 Task: Change theme to modern writer.
Action: Mouse moved to (414, 88)
Screenshot: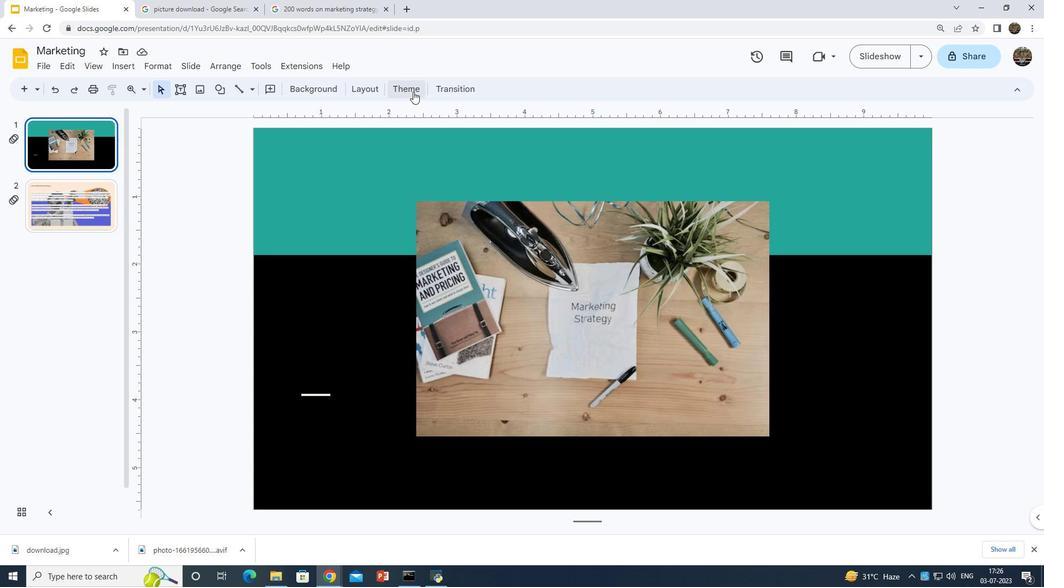 
Action: Mouse pressed left at (414, 88)
Screenshot: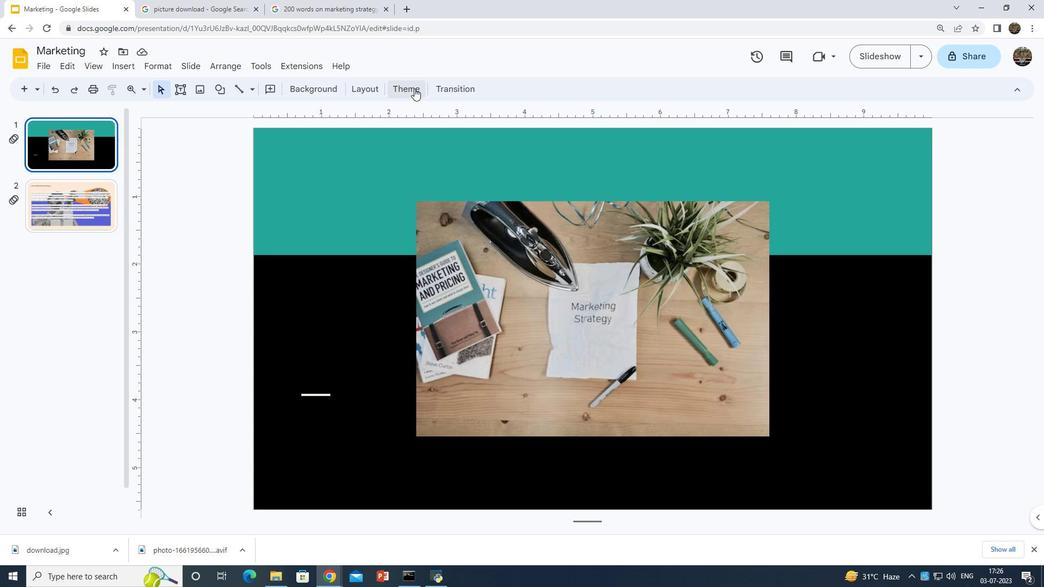 
Action: Mouse moved to (919, 299)
Screenshot: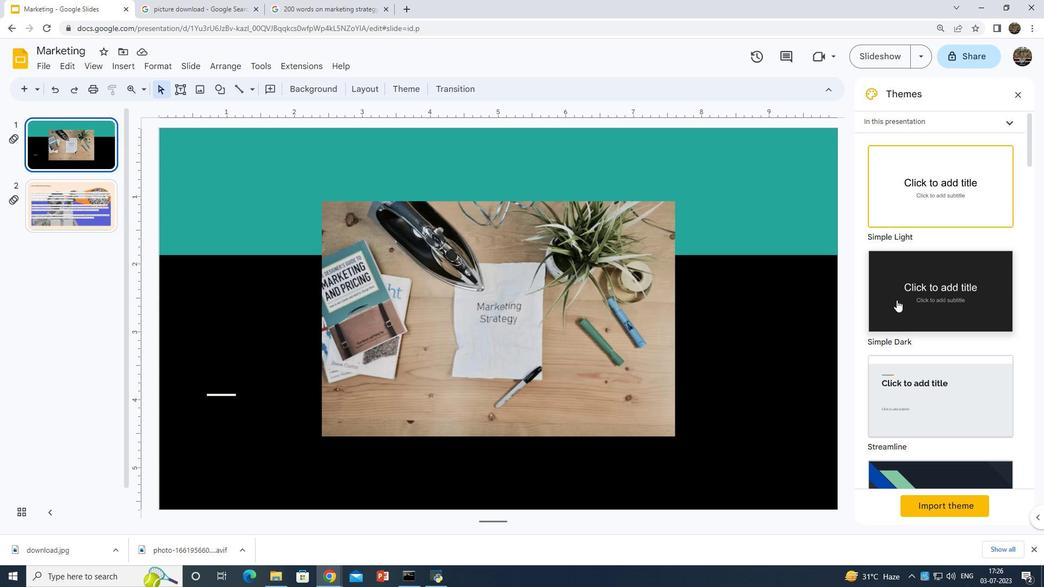 
Action: Mouse scrolled (919, 299) with delta (0, 0)
Screenshot: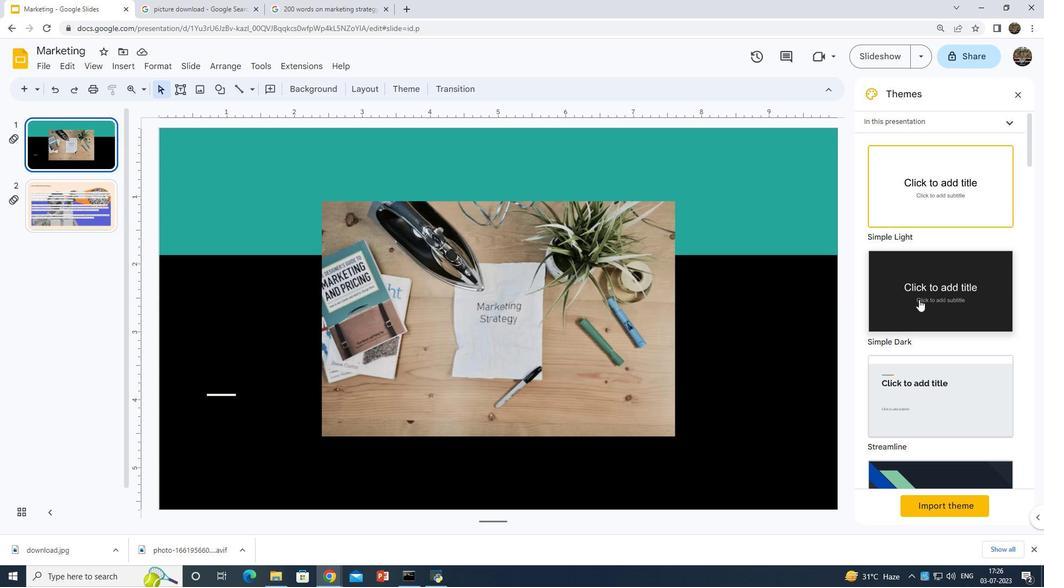 
Action: Mouse scrolled (919, 299) with delta (0, 0)
Screenshot: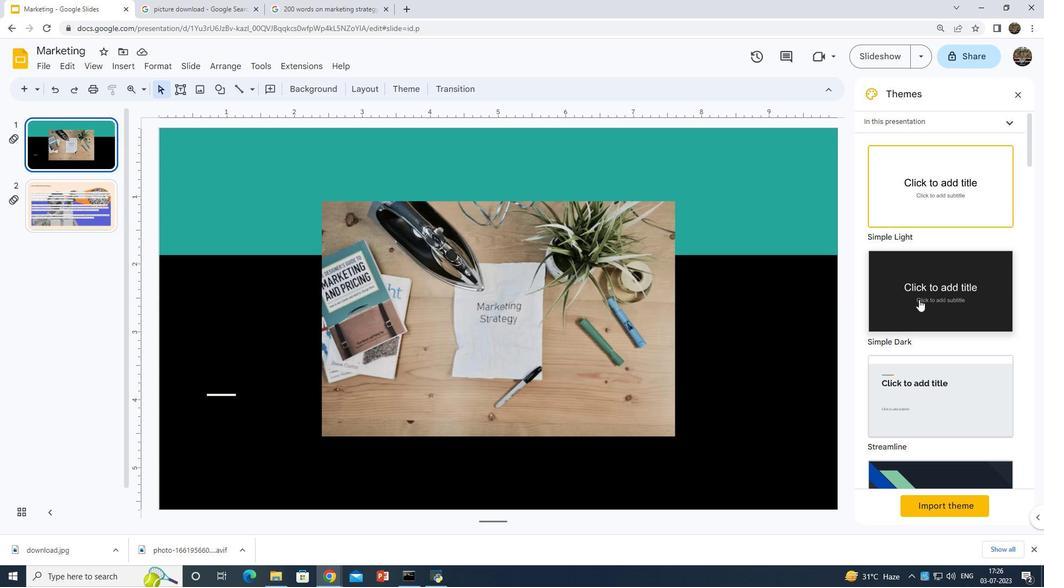 
Action: Mouse scrolled (919, 299) with delta (0, 0)
Screenshot: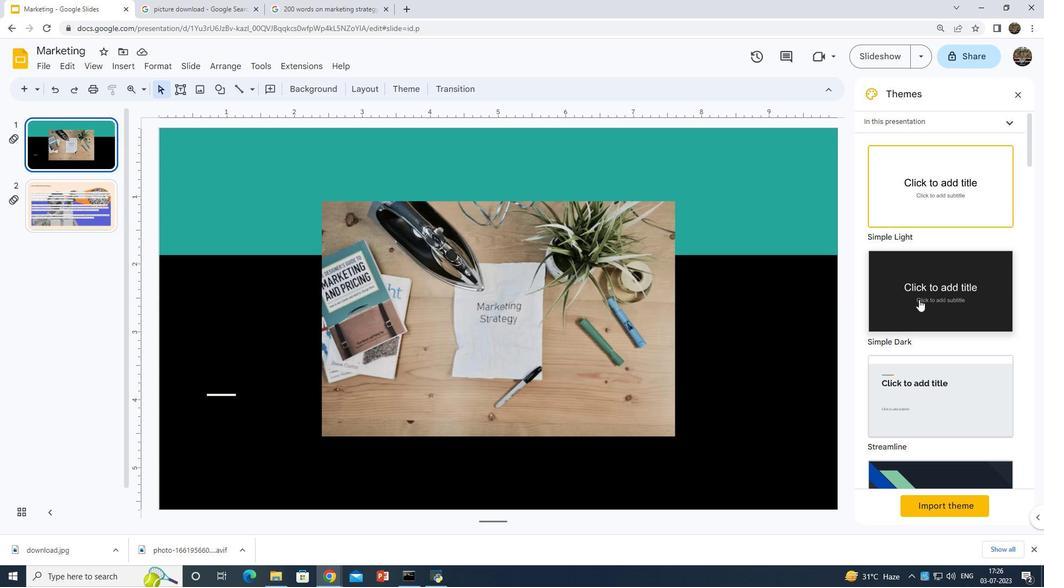 
Action: Mouse scrolled (919, 299) with delta (0, 0)
Screenshot: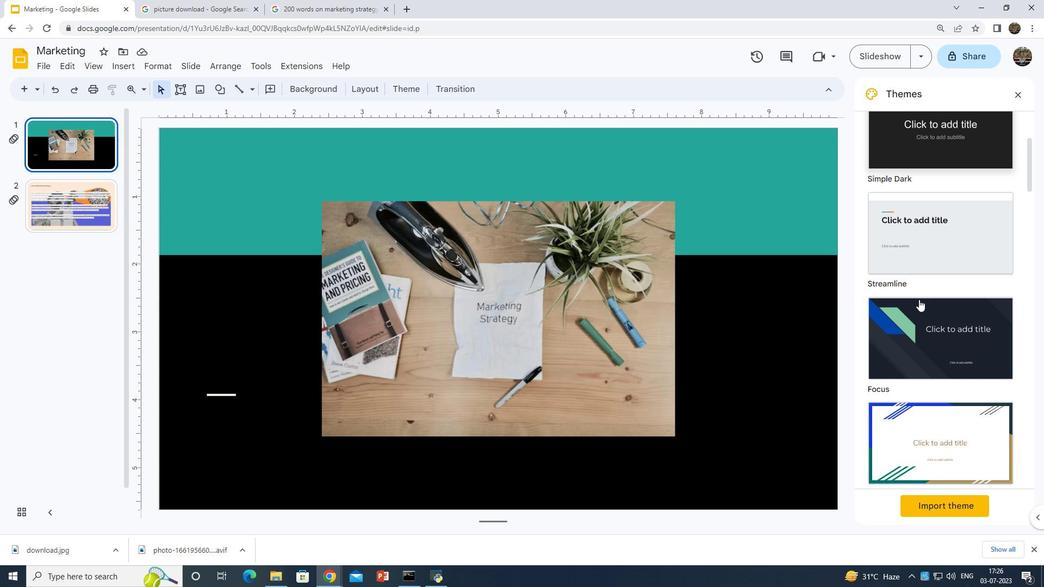 
Action: Mouse scrolled (919, 299) with delta (0, 0)
Screenshot: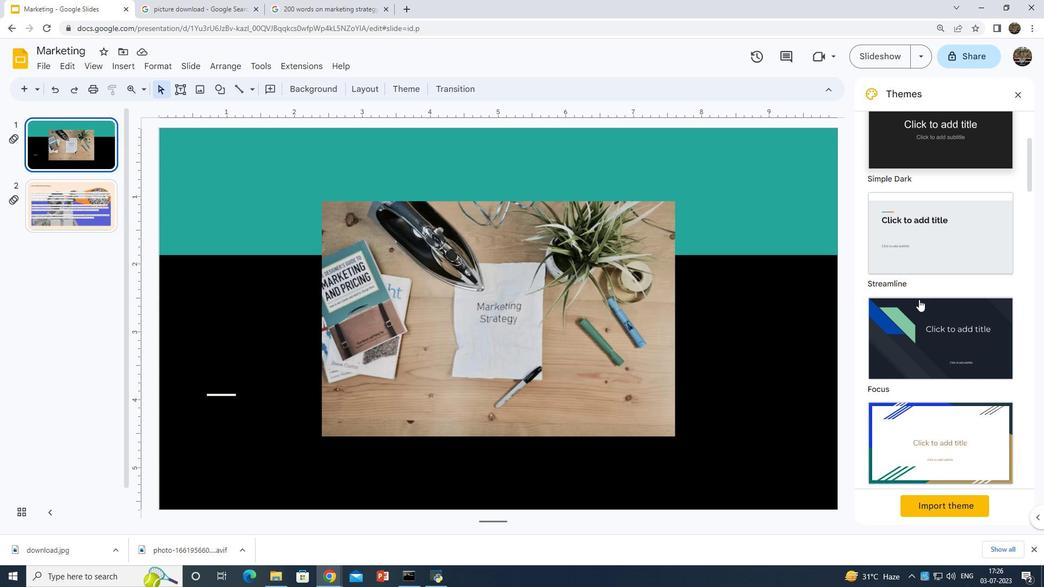 
Action: Mouse scrolled (919, 299) with delta (0, 0)
Screenshot: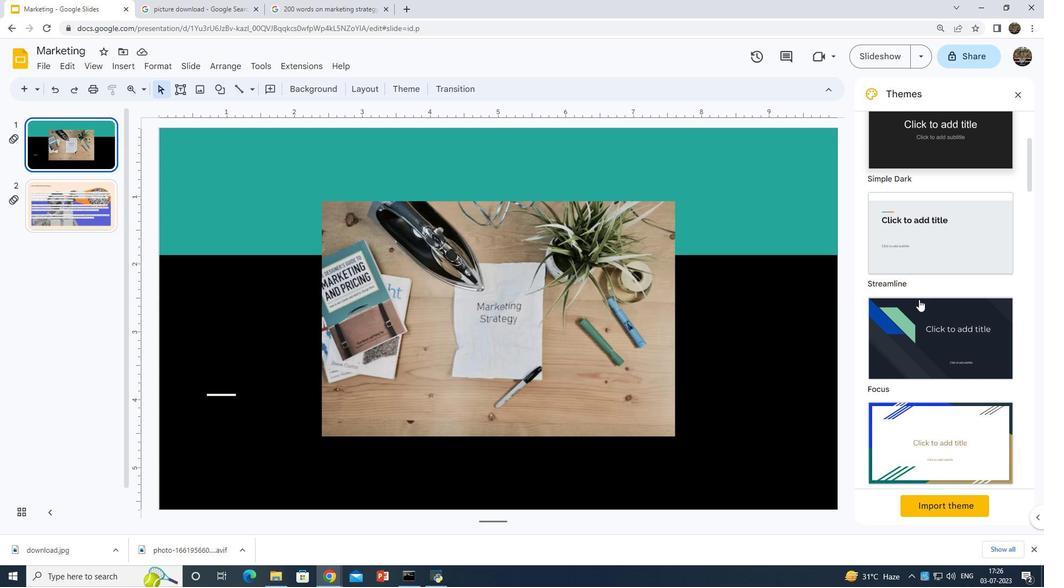 
Action: Mouse scrolled (919, 299) with delta (0, 0)
Screenshot: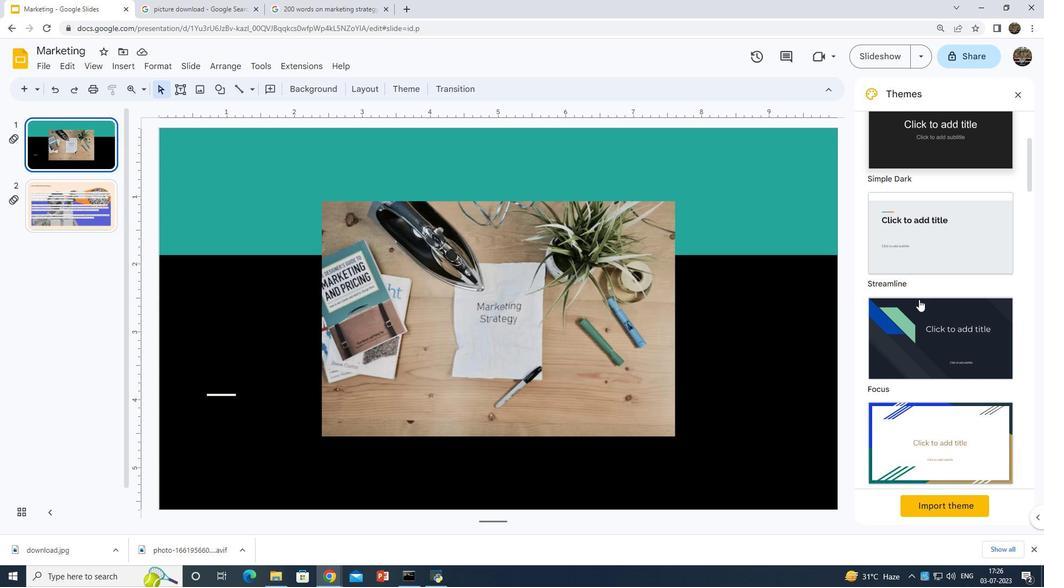 
Action: Mouse scrolled (919, 299) with delta (0, 0)
Screenshot: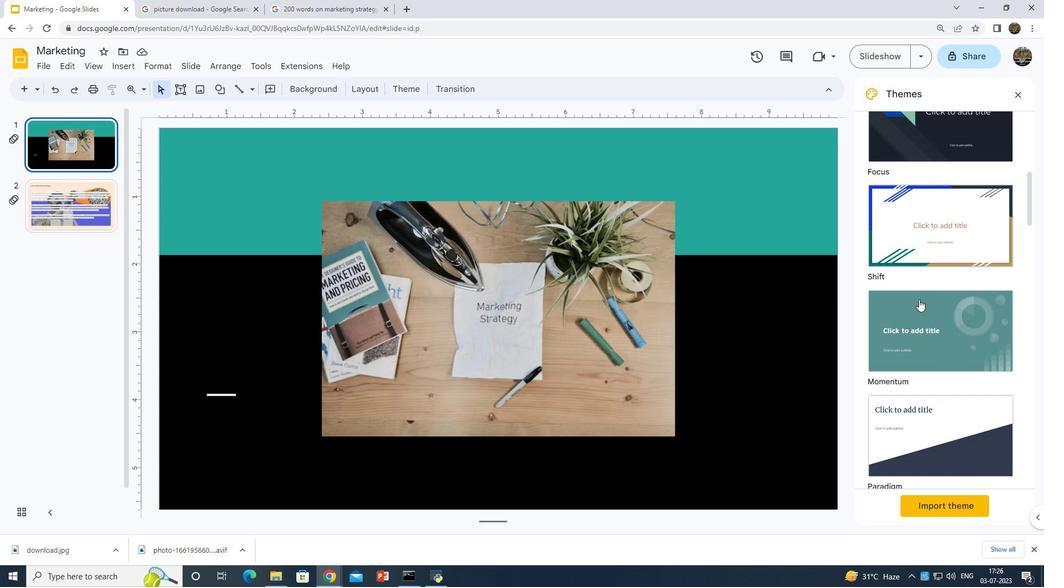 
Action: Mouse scrolled (919, 299) with delta (0, 0)
Screenshot: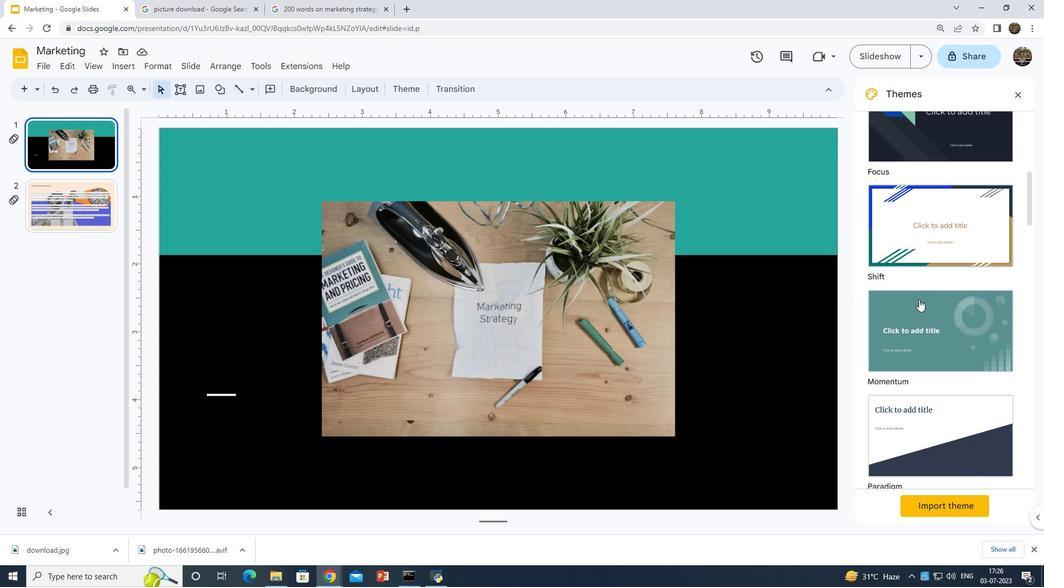 
Action: Mouse scrolled (919, 299) with delta (0, 0)
Screenshot: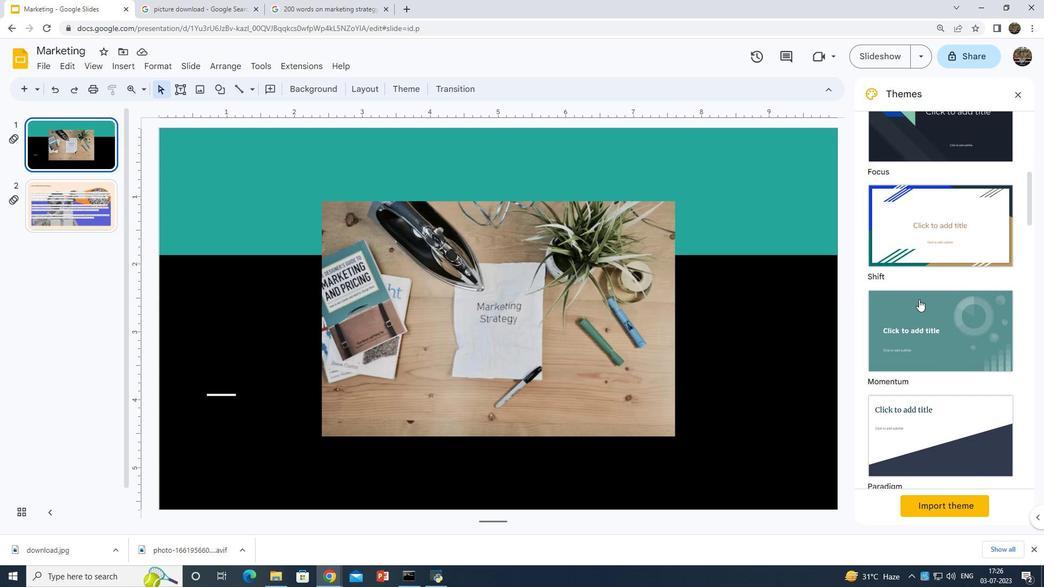 
Action: Mouse scrolled (919, 299) with delta (0, 0)
Screenshot: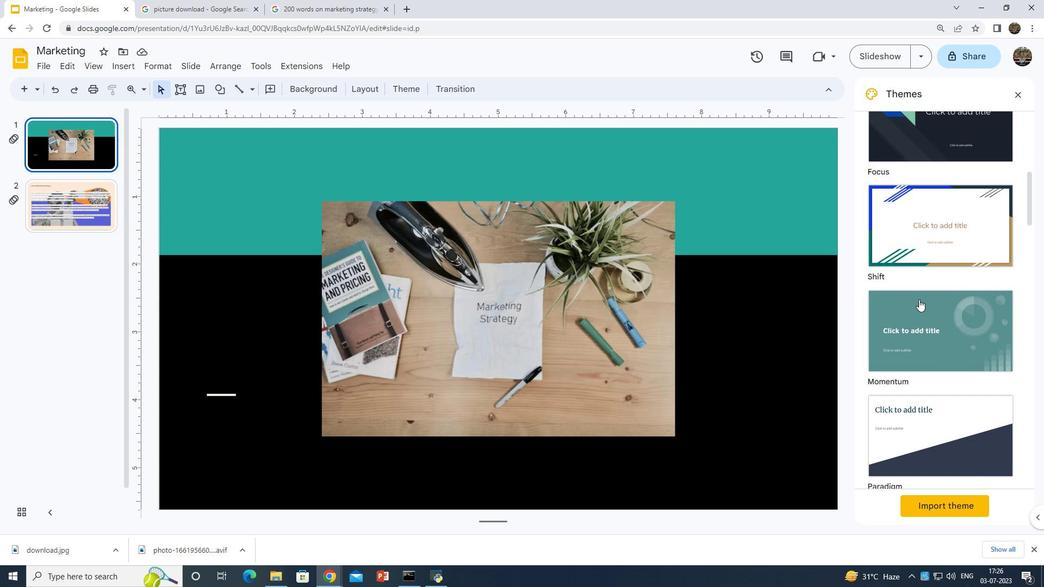 
Action: Mouse scrolled (919, 299) with delta (0, 0)
Screenshot: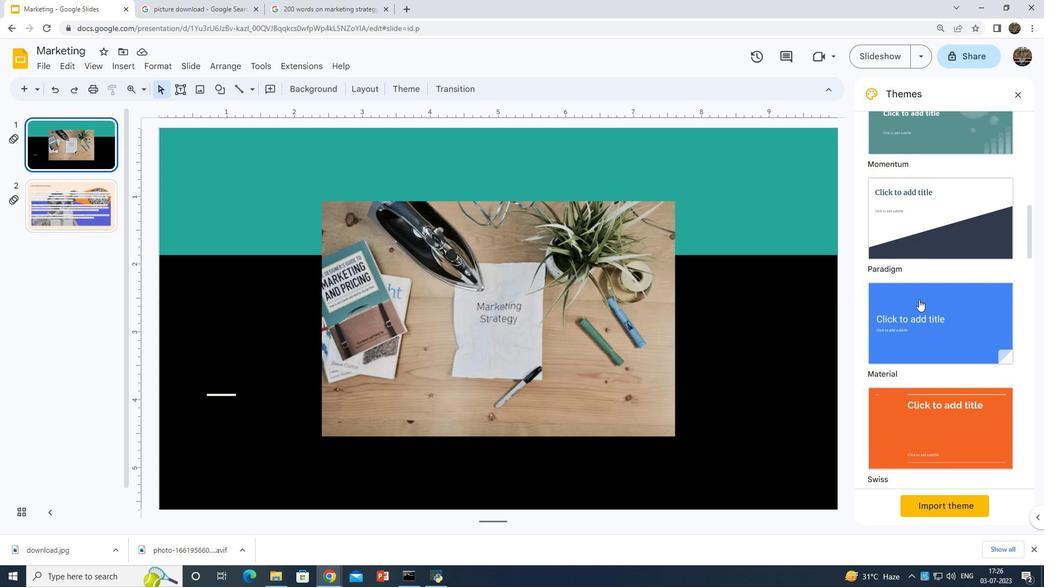 
Action: Mouse scrolled (919, 299) with delta (0, 0)
Screenshot: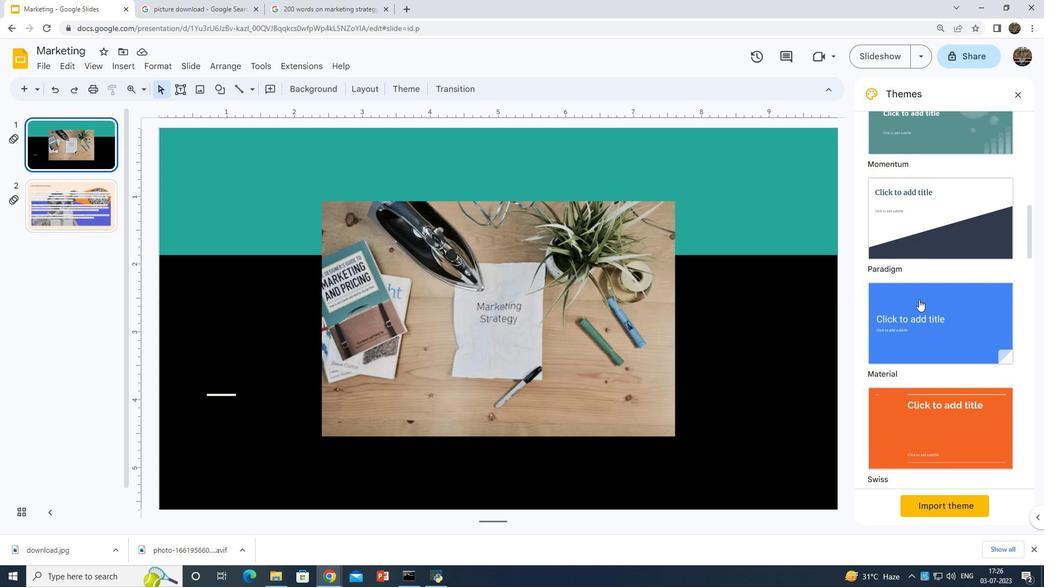 
Action: Mouse scrolled (919, 299) with delta (0, 0)
Screenshot: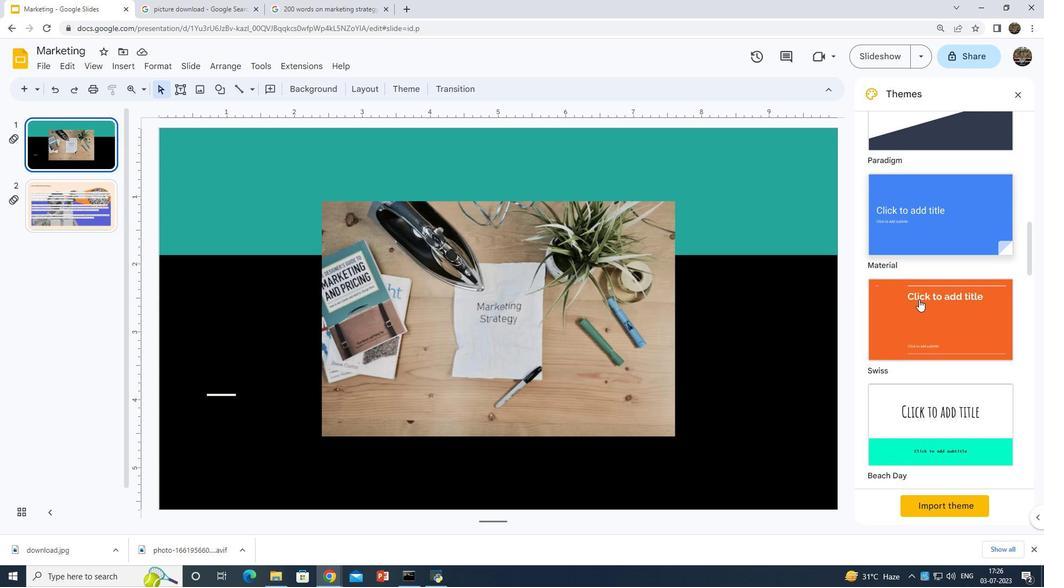 
Action: Mouse scrolled (919, 299) with delta (0, 0)
Screenshot: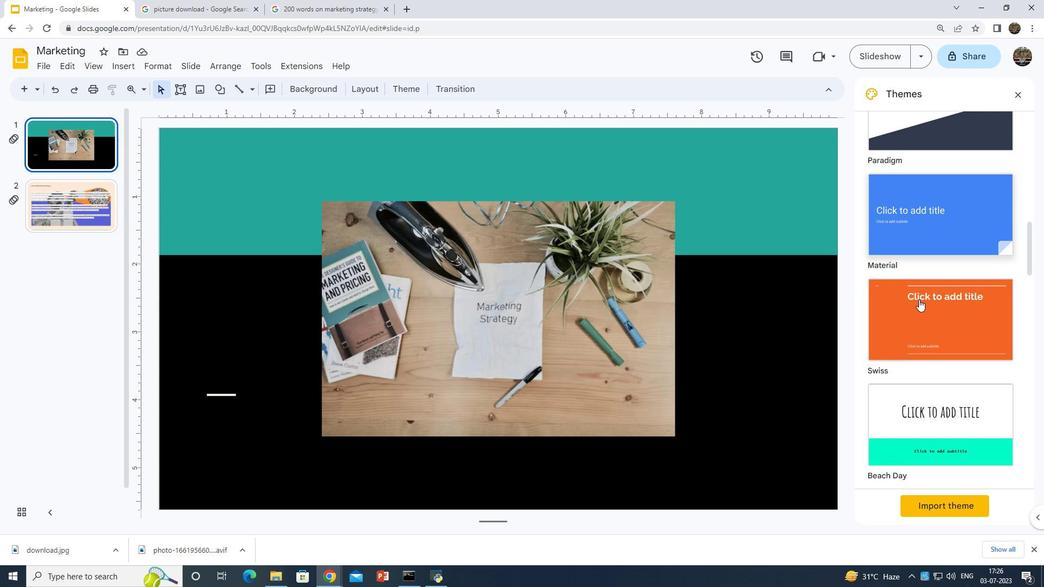 
Action: Mouse scrolled (919, 299) with delta (0, 0)
Screenshot: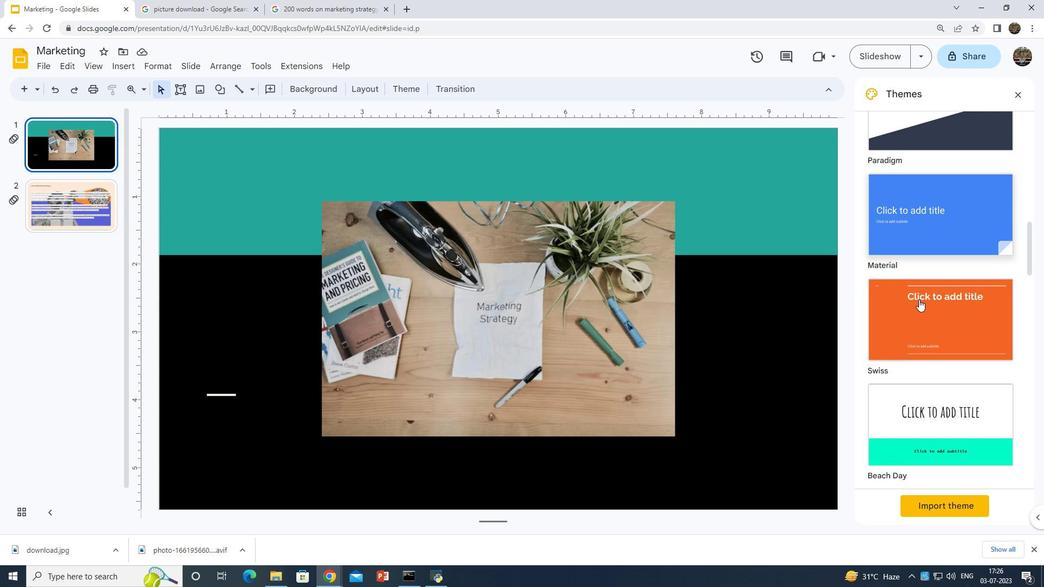 
Action: Mouse scrolled (919, 299) with delta (0, 0)
Screenshot: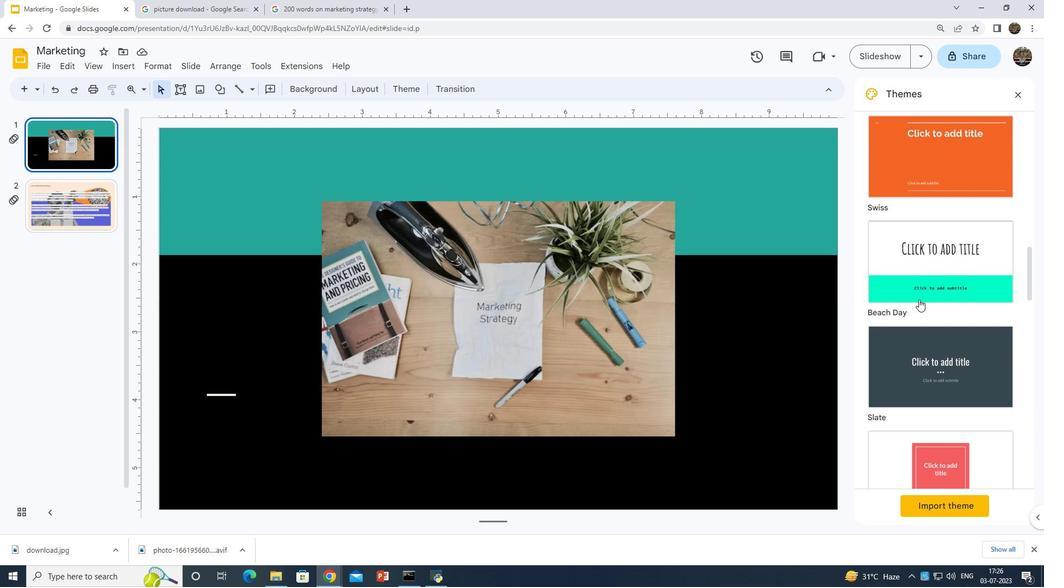 
Action: Mouse scrolled (919, 299) with delta (0, 0)
Screenshot: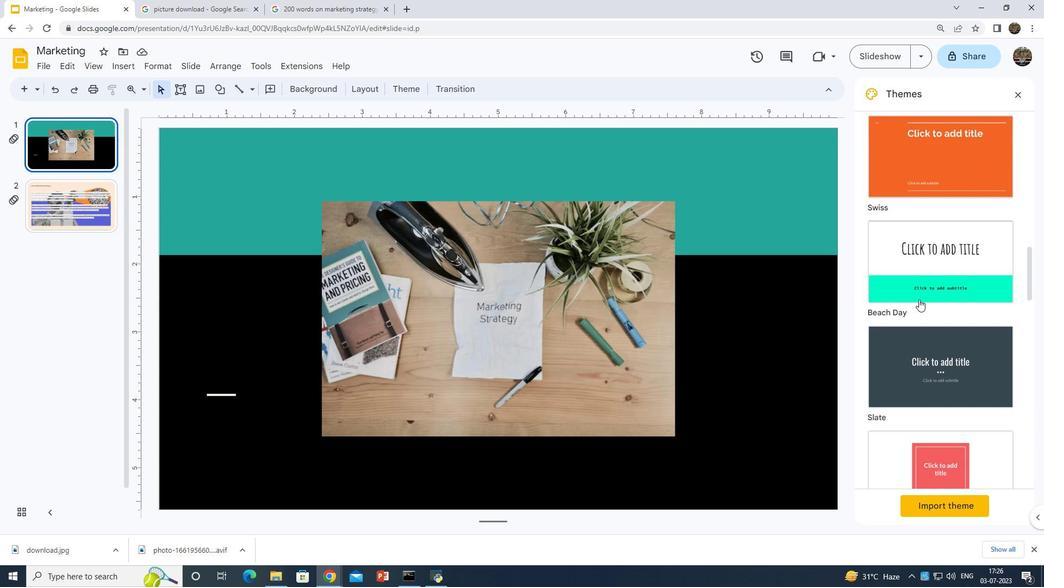 
Action: Mouse scrolled (919, 299) with delta (0, 0)
Screenshot: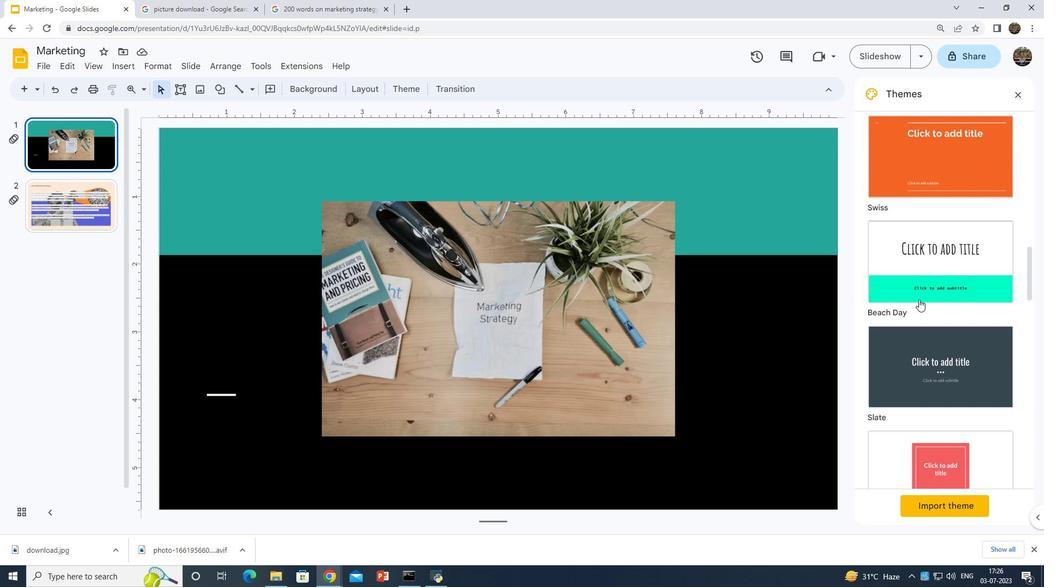 
Action: Mouse scrolled (919, 299) with delta (0, 0)
Screenshot: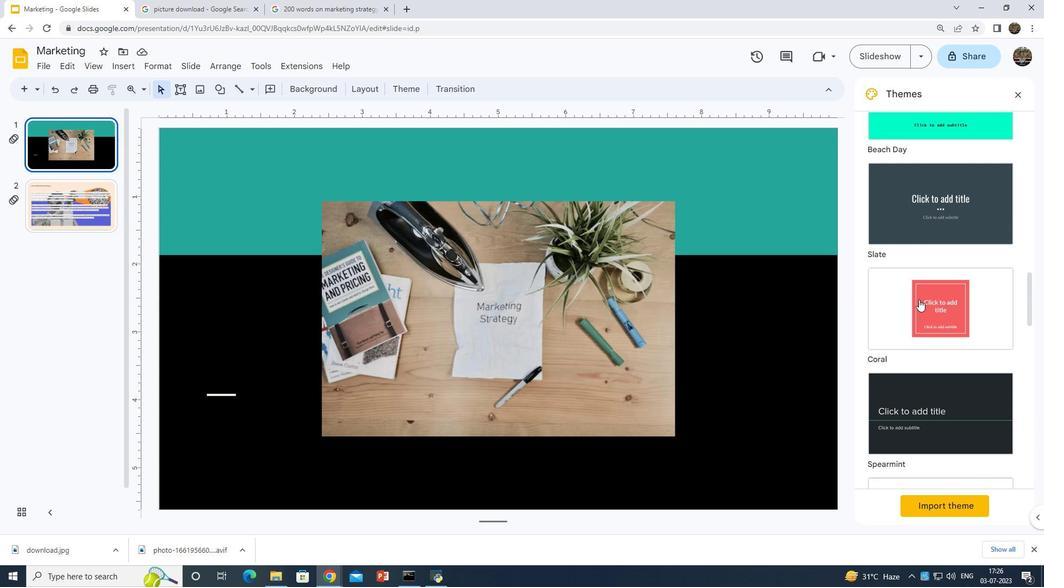 
Action: Mouse scrolled (919, 299) with delta (0, 0)
Screenshot: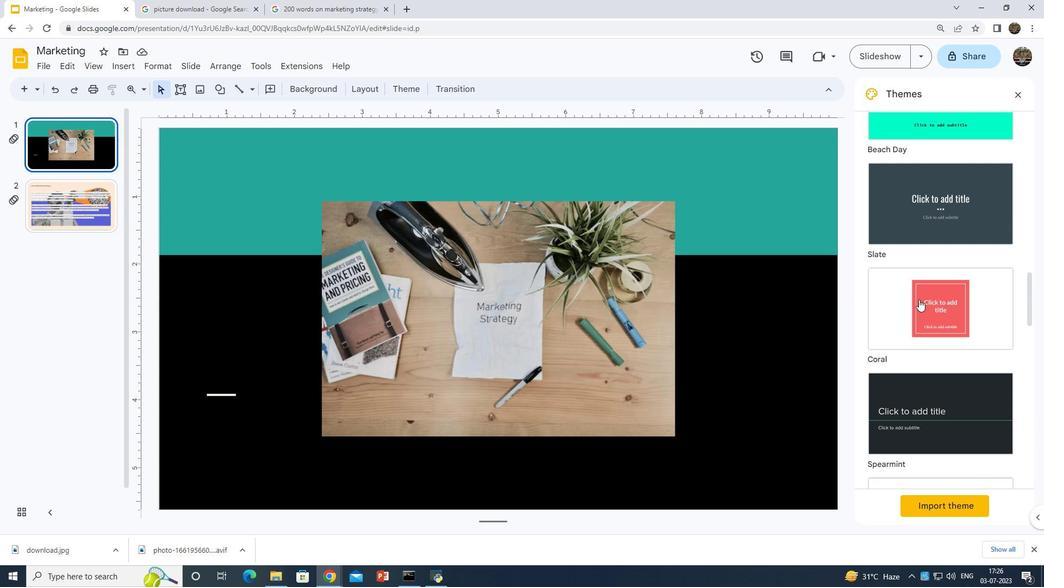 
Action: Mouse scrolled (919, 299) with delta (0, 0)
Screenshot: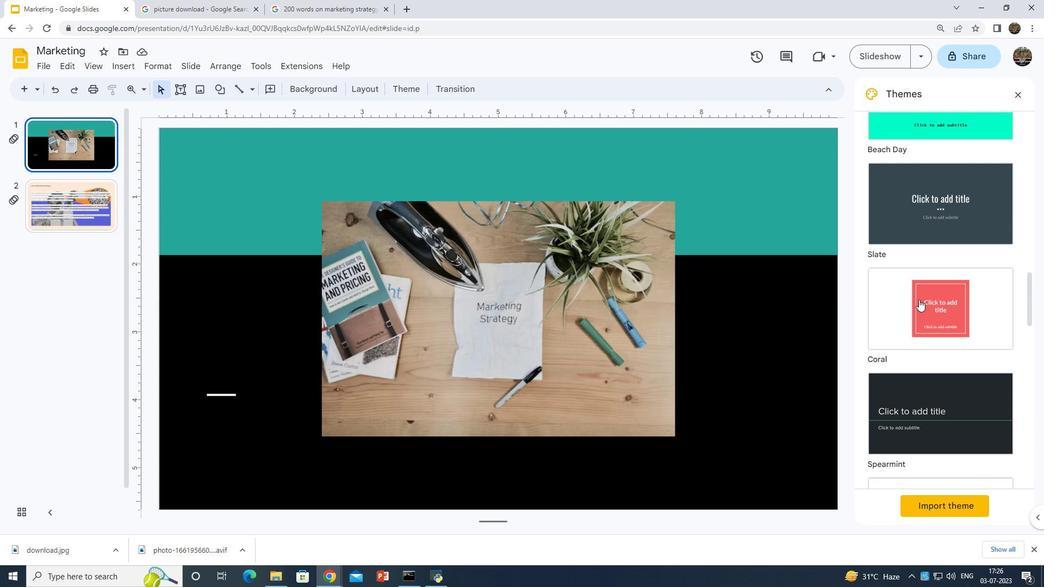 
Action: Mouse scrolled (919, 299) with delta (0, 0)
Screenshot: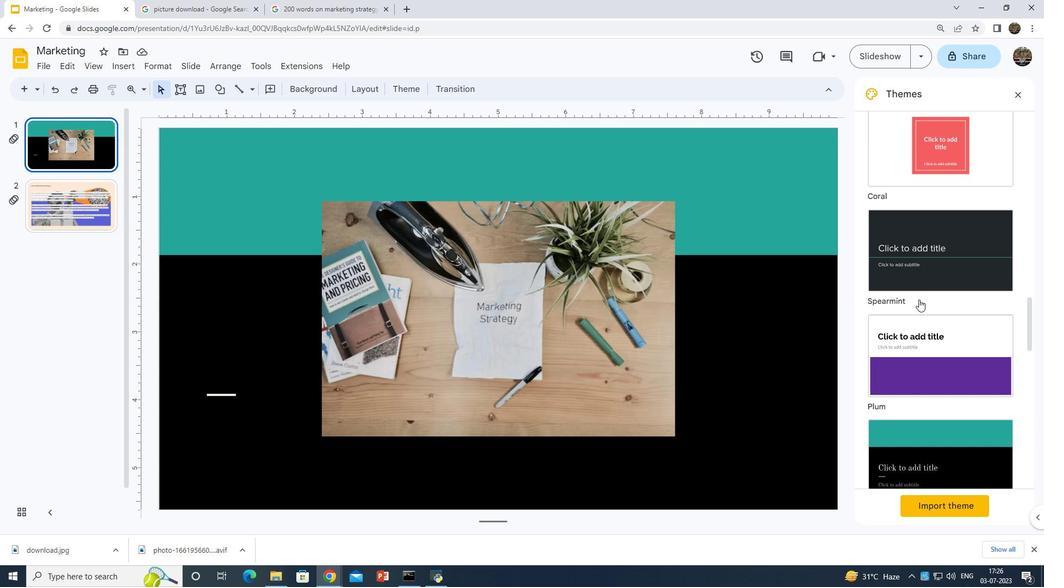 
Action: Mouse scrolled (919, 299) with delta (0, 0)
Screenshot: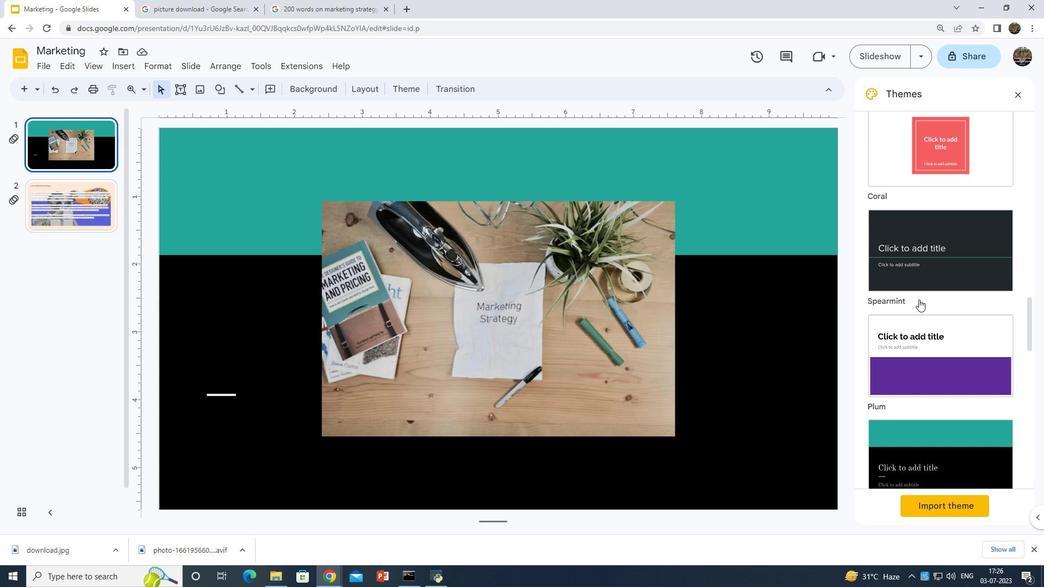 
Action: Mouse scrolled (919, 299) with delta (0, 0)
Screenshot: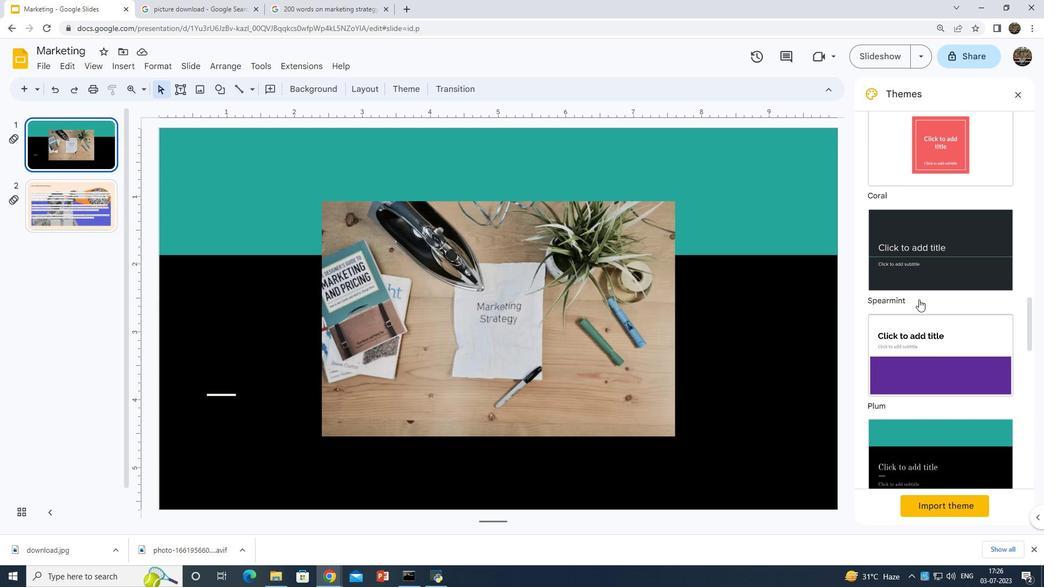 
Action: Mouse scrolled (919, 299) with delta (0, 0)
Screenshot: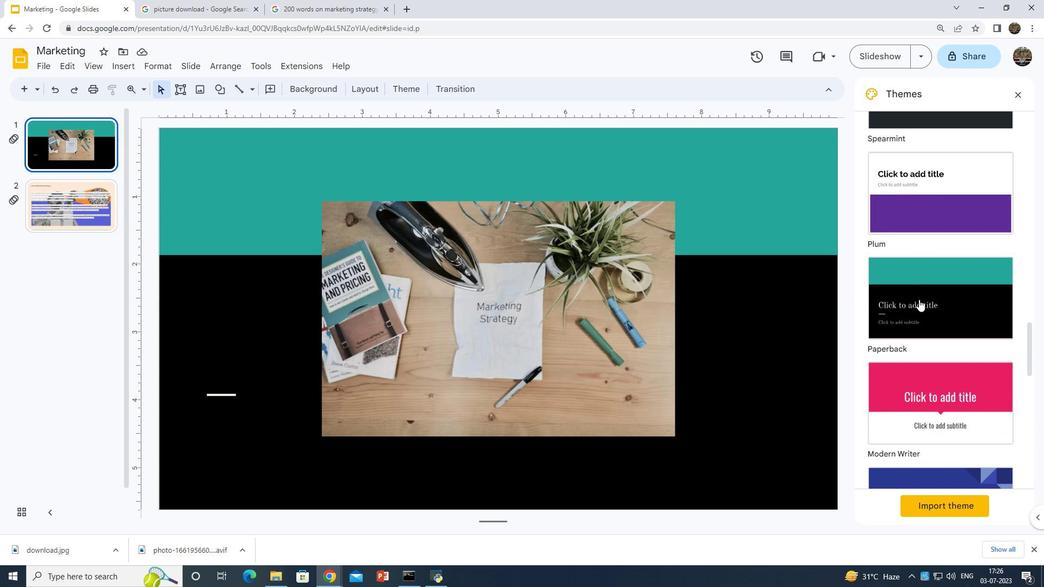 
Action: Mouse scrolled (919, 299) with delta (0, 0)
Screenshot: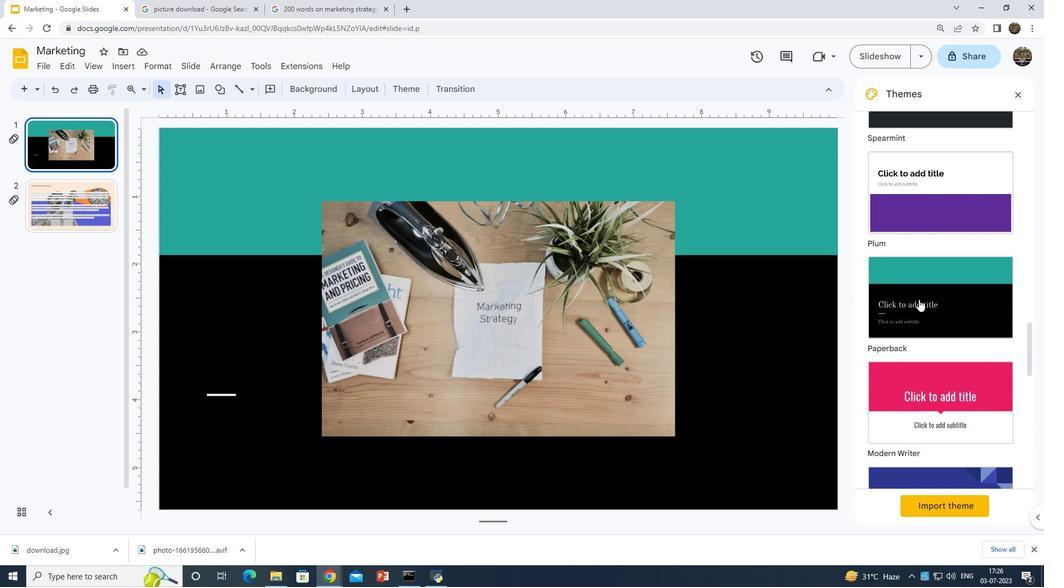 
Action: Mouse scrolled (919, 299) with delta (0, 0)
Screenshot: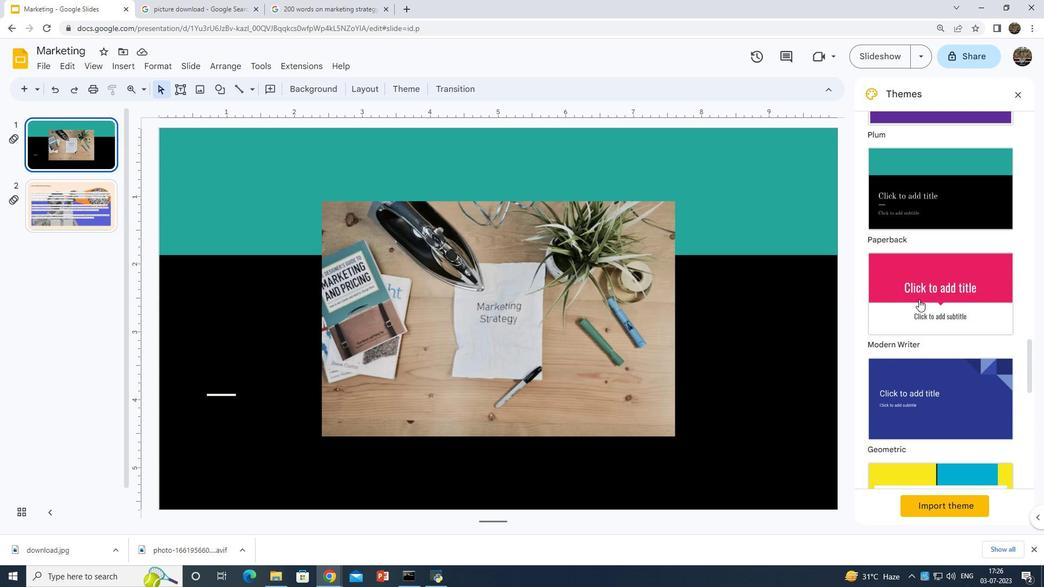 
Action: Mouse scrolled (919, 299) with delta (0, 0)
Screenshot: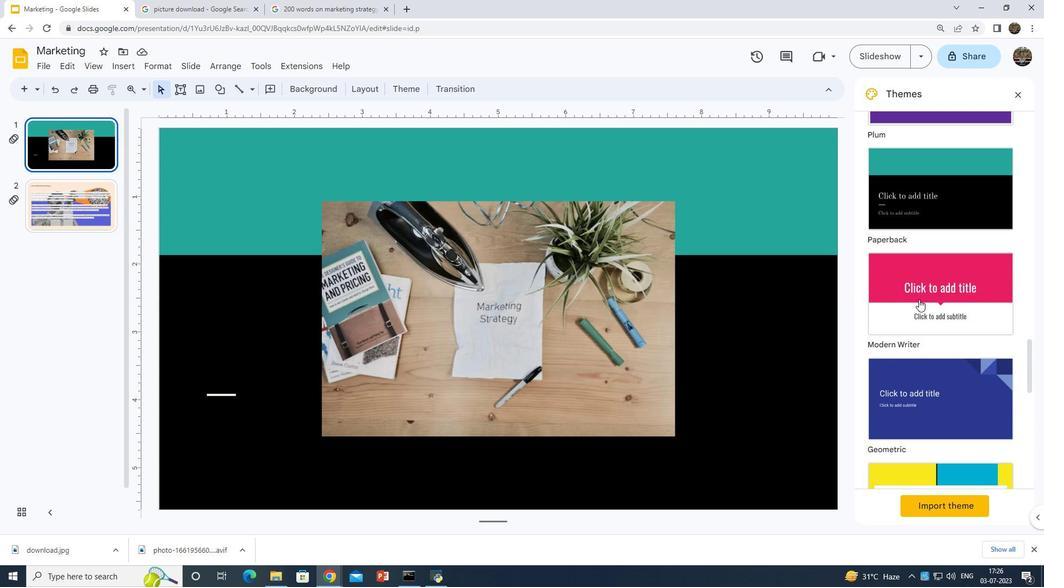 
Action: Mouse moved to (921, 219)
Screenshot: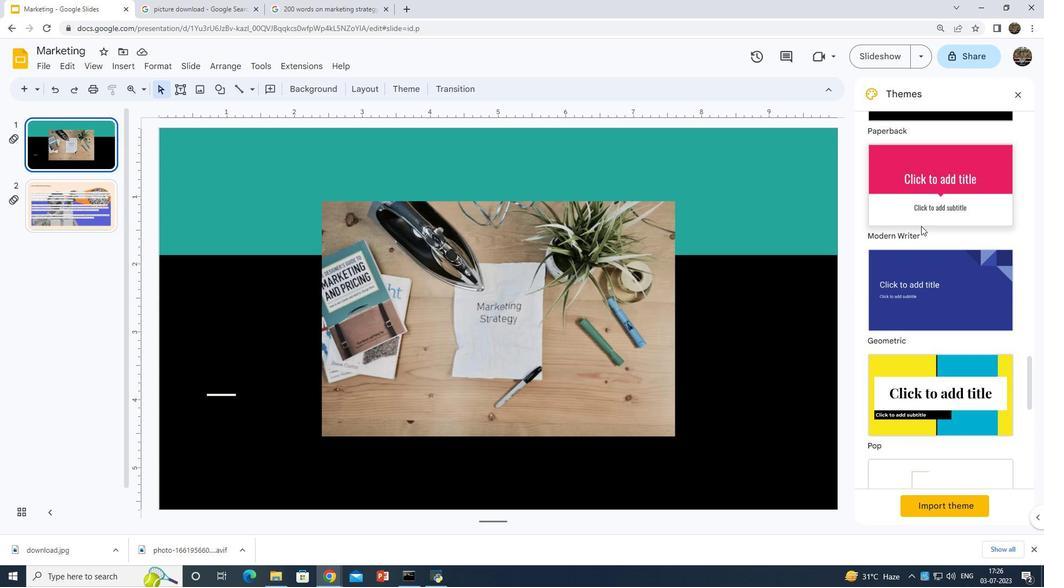 
Action: Mouse pressed left at (921, 219)
Screenshot: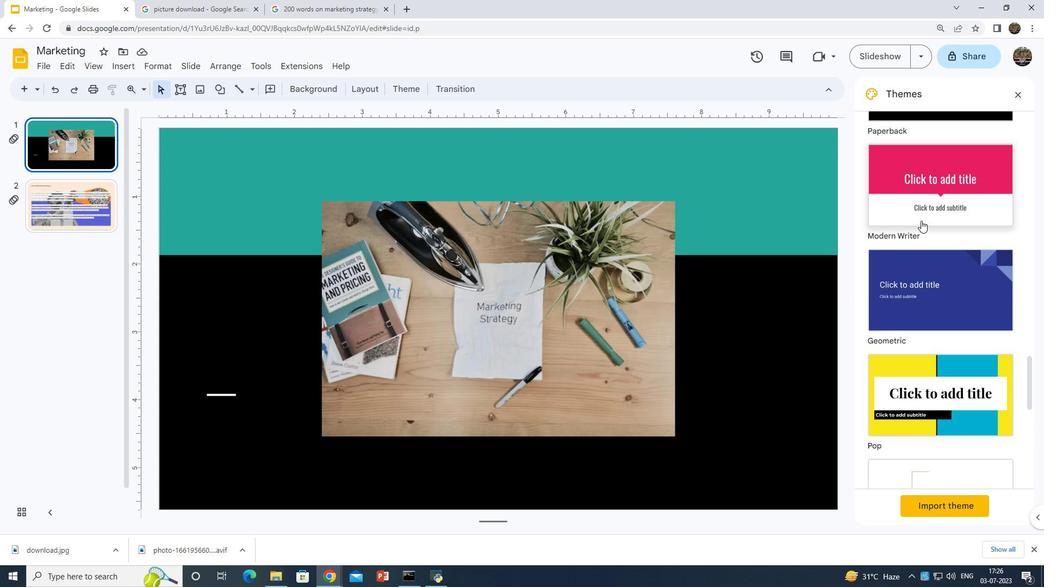 
Action: Mouse moved to (921, 220)
Screenshot: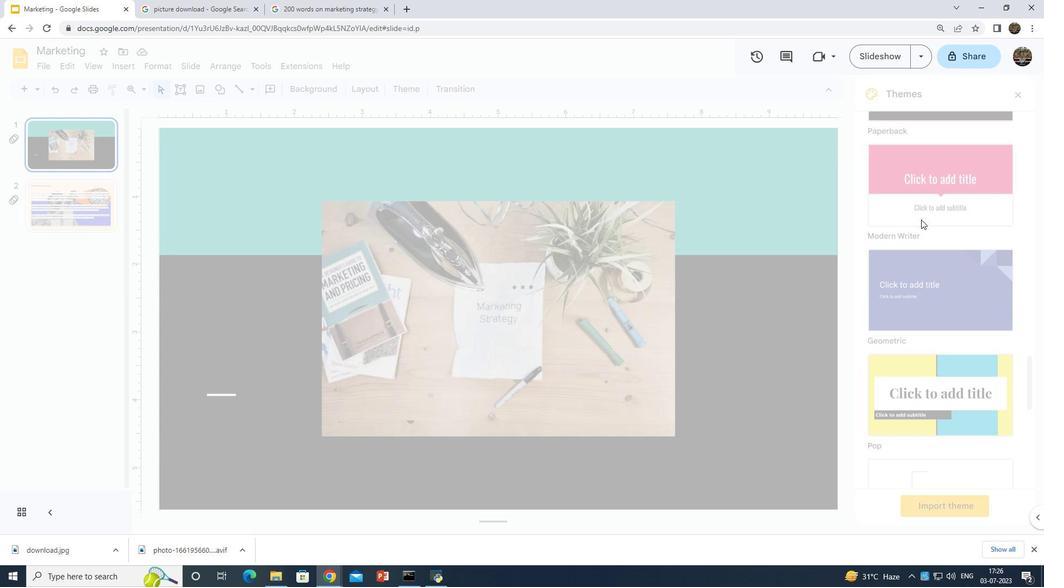 
